 Task: Add an event with the title Presentation Rehearsal and Final Preparation Session, date '2024/05/23', time 8:50 AM to 10:50 AMand add a description: Participants will be introduced to various tools and technologies that can facilitate collaboration, such as project management platforms, communication tools, and virtual collaboration platforms. They will learn how to leverage these tools effectively to enhance team collaboration, especially in remote or virtual work environments.Select event color  Tangerine . Add location for the event as: 987 Seville Cathedral, Seville, Spain, logged in from the account softage.5@softage.netand send the event invitation to softage.7@softage.net and softage.8@softage.net. Set a reminder for the event Daily
Action: Mouse pressed left at (43, 126)
Screenshot: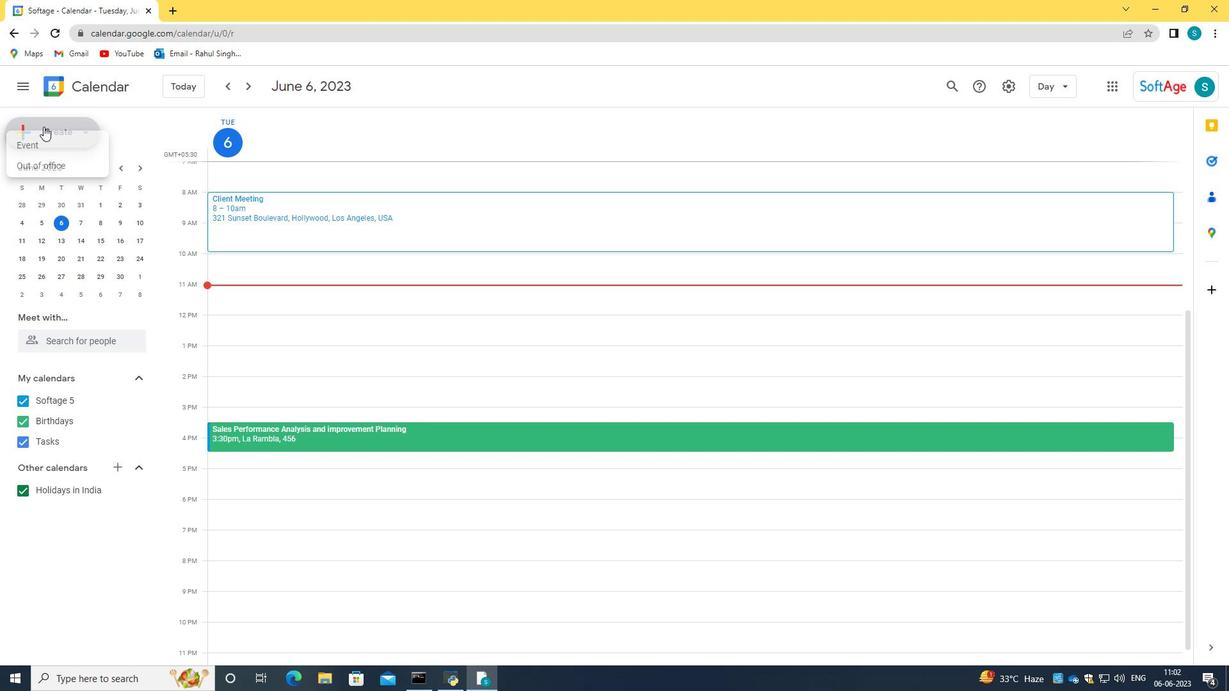 
Action: Mouse moved to (102, 175)
Screenshot: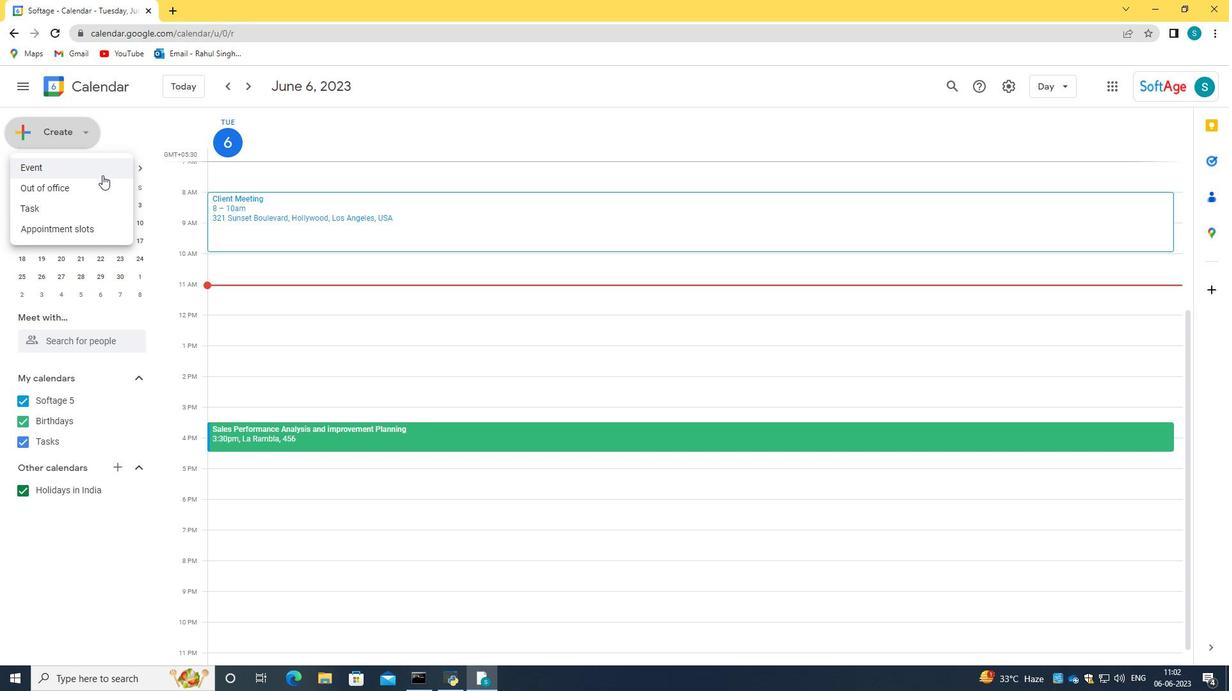 
Action: Mouse pressed left at (102, 175)
Screenshot: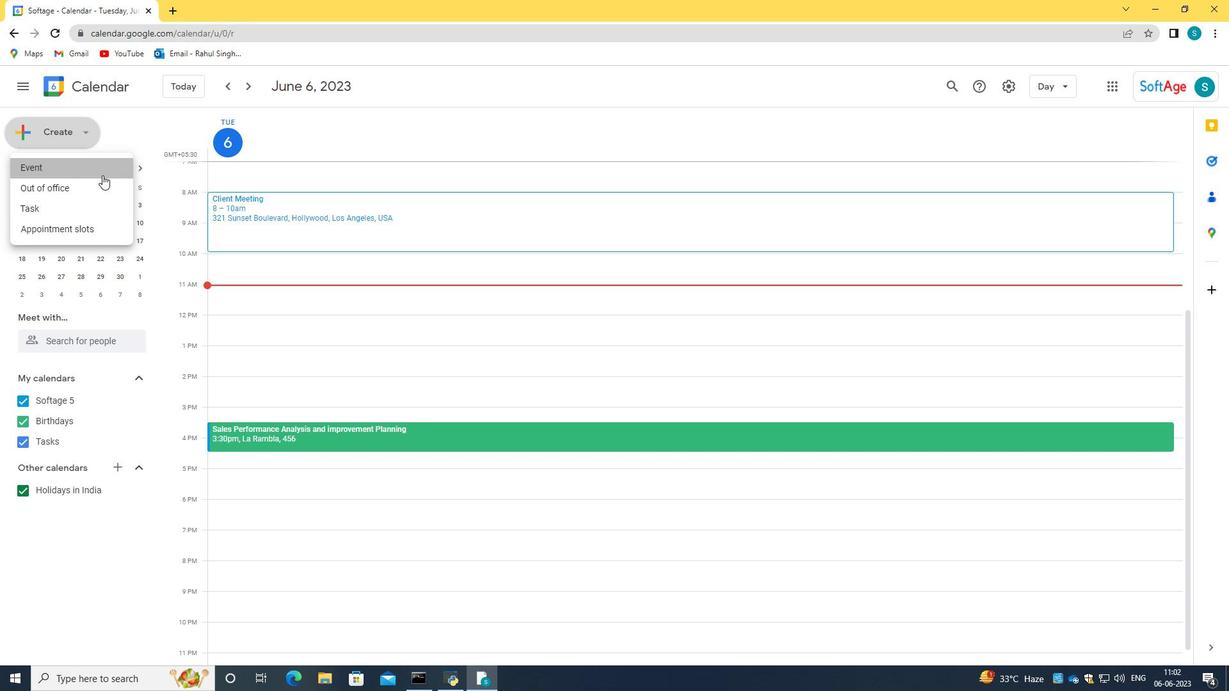 
Action: Mouse moved to (731, 510)
Screenshot: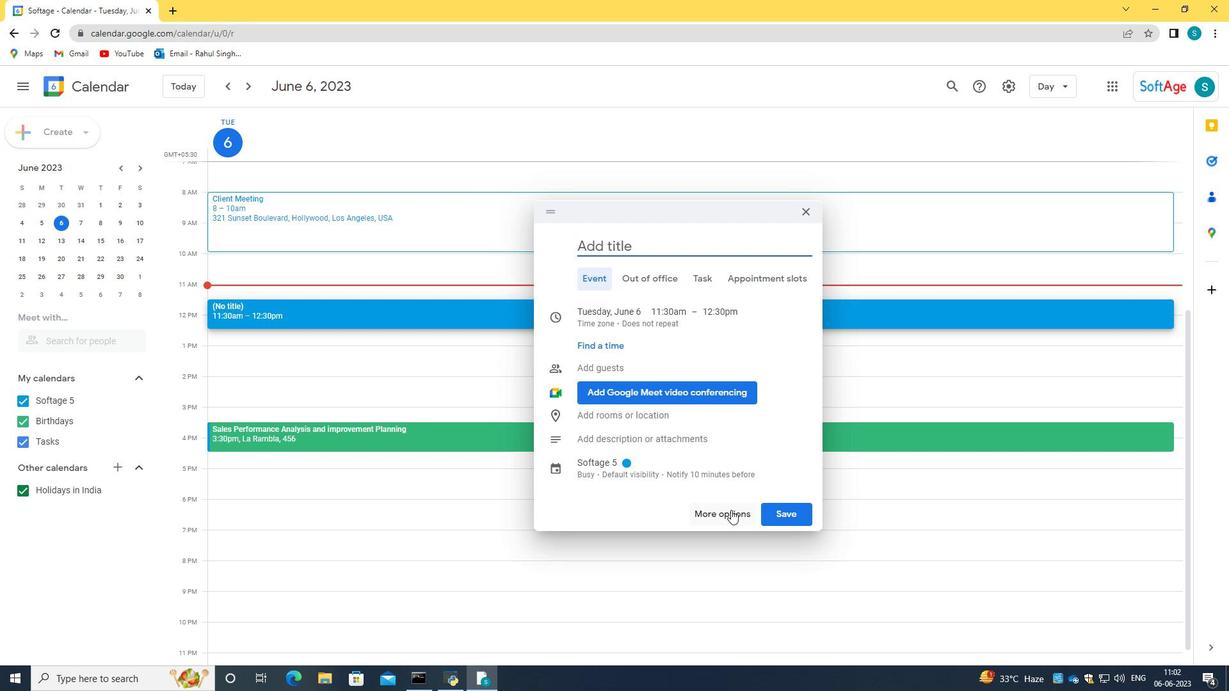 
Action: Mouse pressed left at (731, 510)
Screenshot: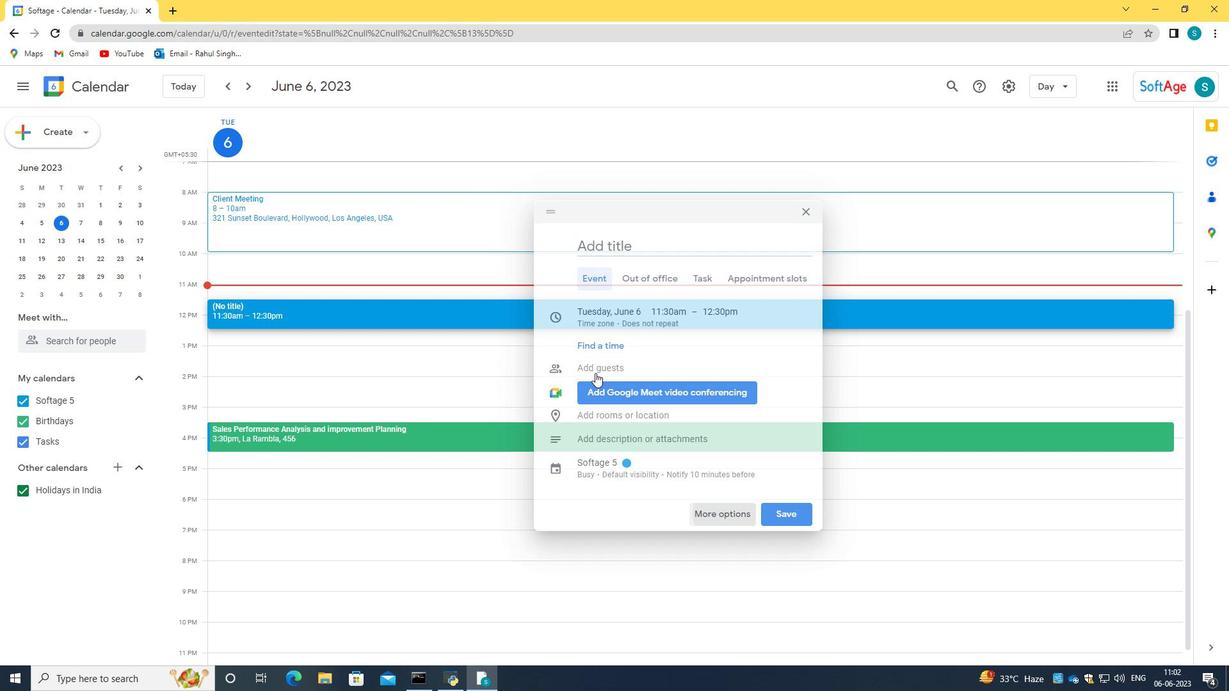 
Action: Mouse moved to (142, 89)
Screenshot: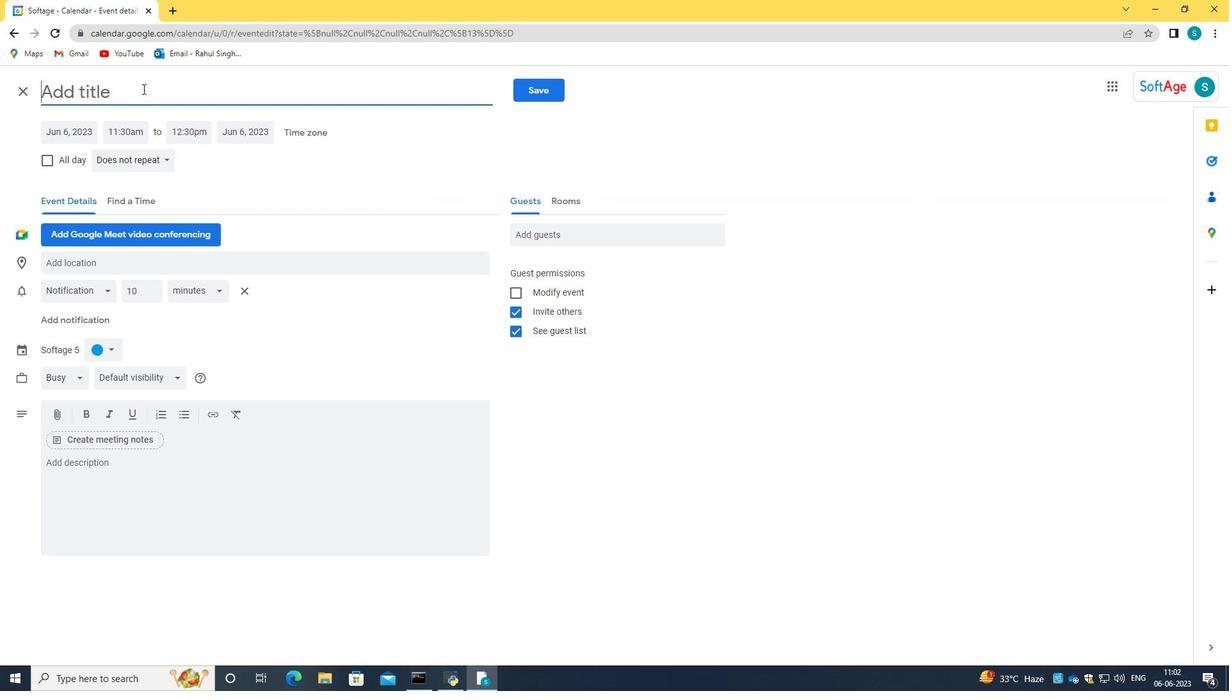
Action: Mouse pressed left at (142, 89)
Screenshot: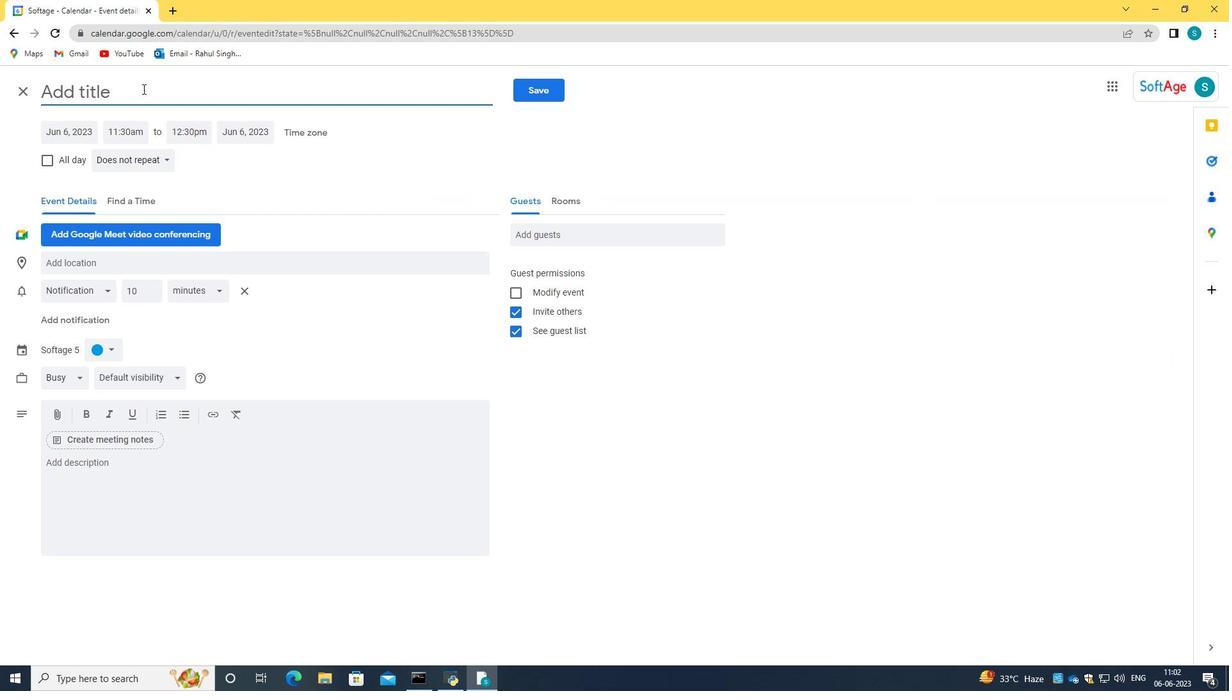 
Action: Key pressed <Key.caps_lock>P<Key.caps_lock>resentation<Key.space><Key.caps_lock>R<Key.caps_lock>eher=ar<Key.backspace><Key.backspace><Key.backspace><Key.backspace>arsal<Key.space>and<Key.space><Key.caps_lock>F<Key.caps_lock>inal<Key.space><Key.caps_lock>P<Key.caps_lock>reparation<Key.space><Key.caps_lock>S<Key.caps_lock>ession
Screenshot: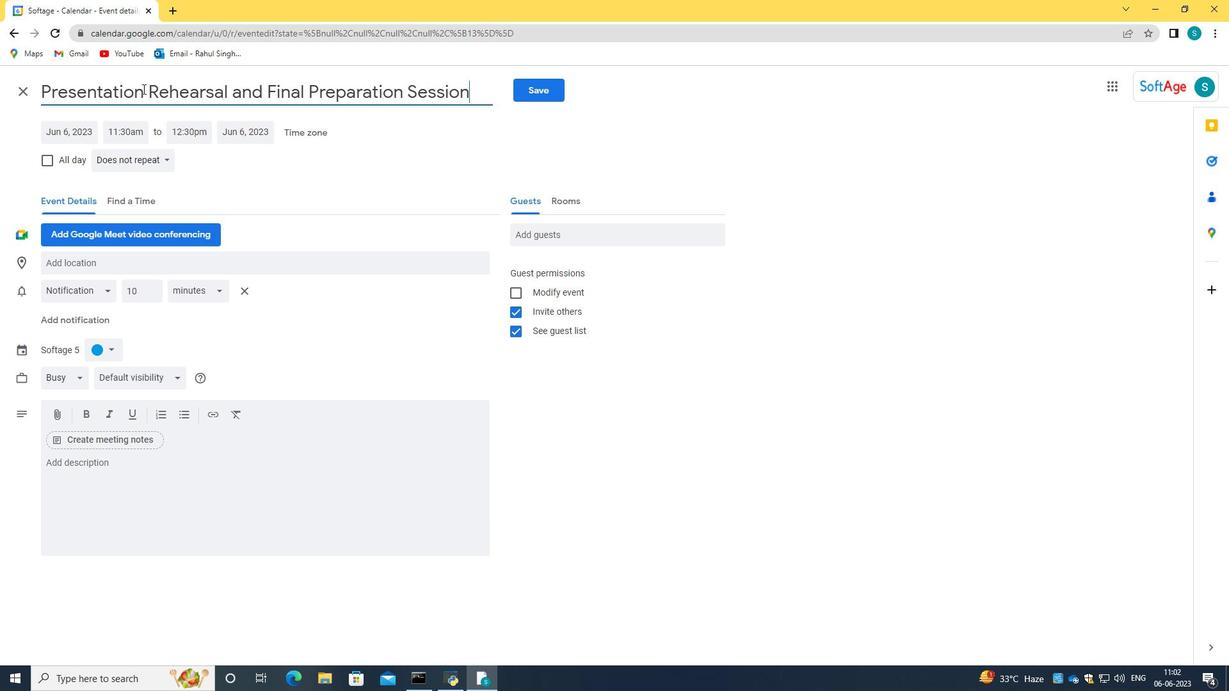 
Action: Mouse moved to (61, 137)
Screenshot: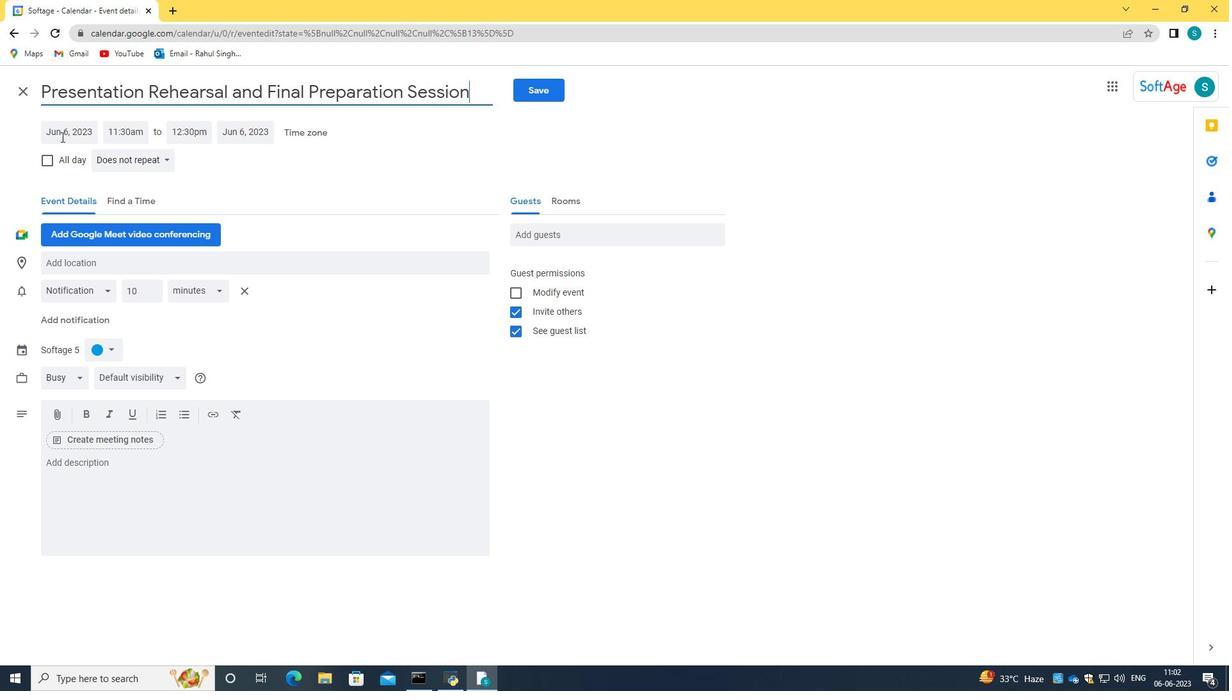 
Action: Mouse pressed left at (61, 137)
Screenshot: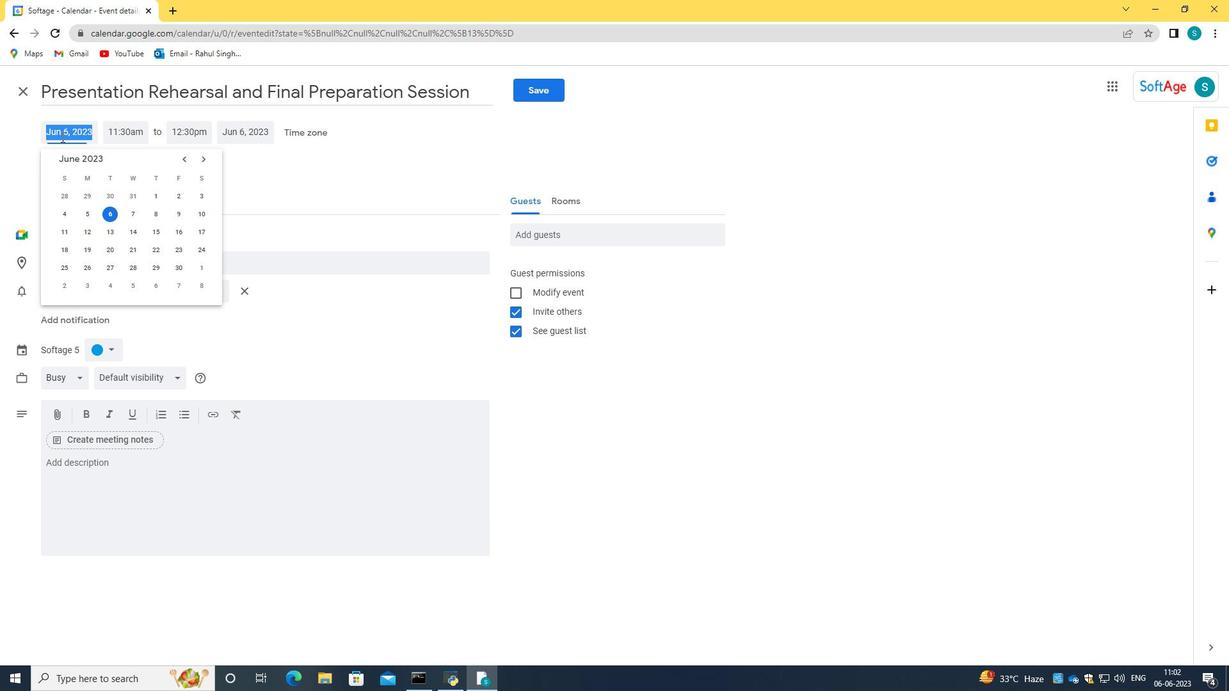 
Action: Key pressed 2024/05/23<Key.tab>08<Key.shift_r>:50<Key.space>am<Key.tab>10<Key.shift_r>:50<Key.space>am
Screenshot: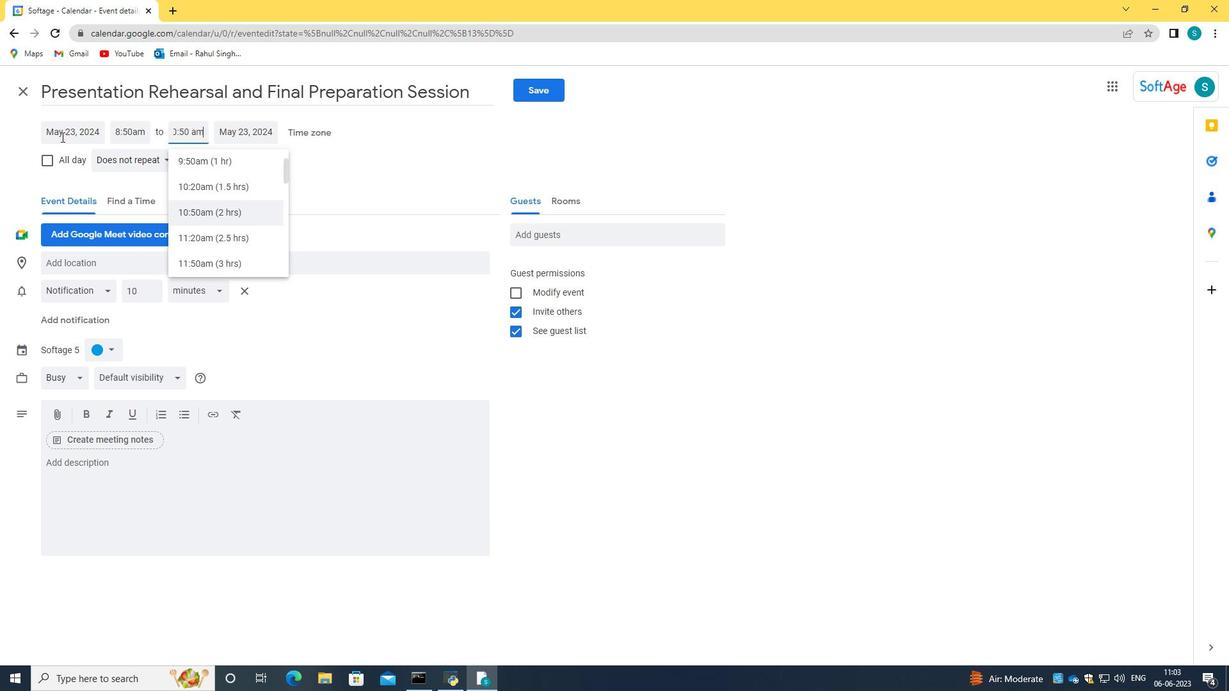 
Action: Mouse moved to (229, 211)
Screenshot: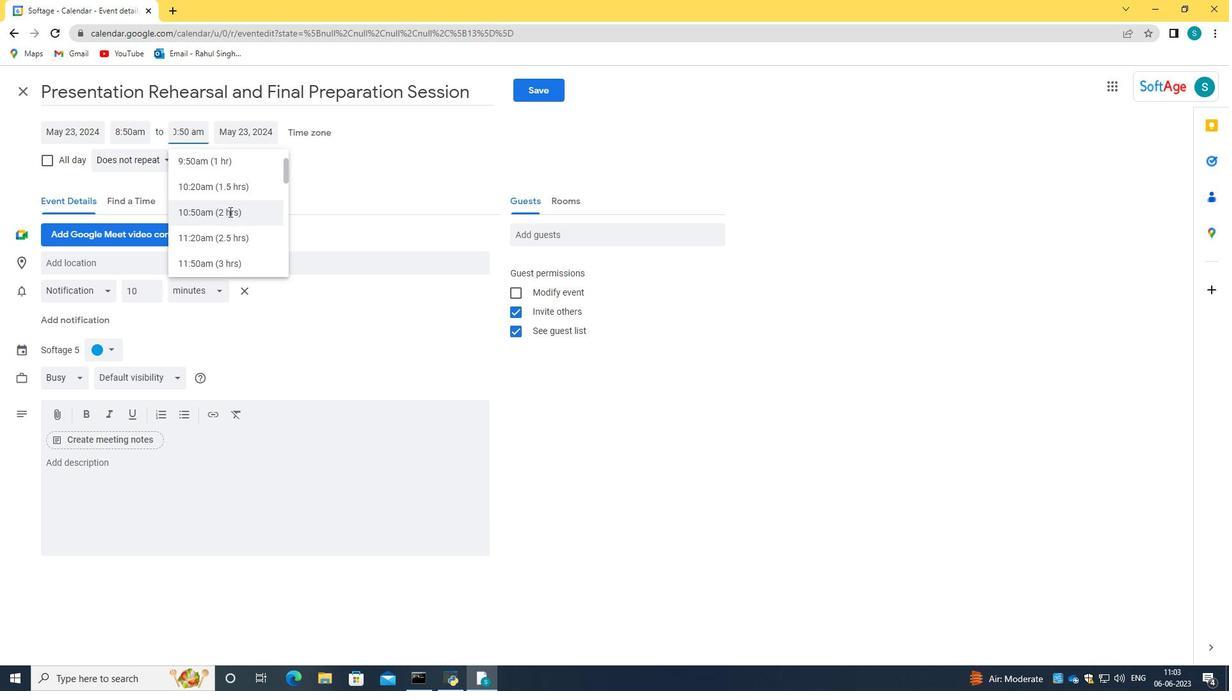 
Action: Mouse pressed left at (229, 211)
Screenshot: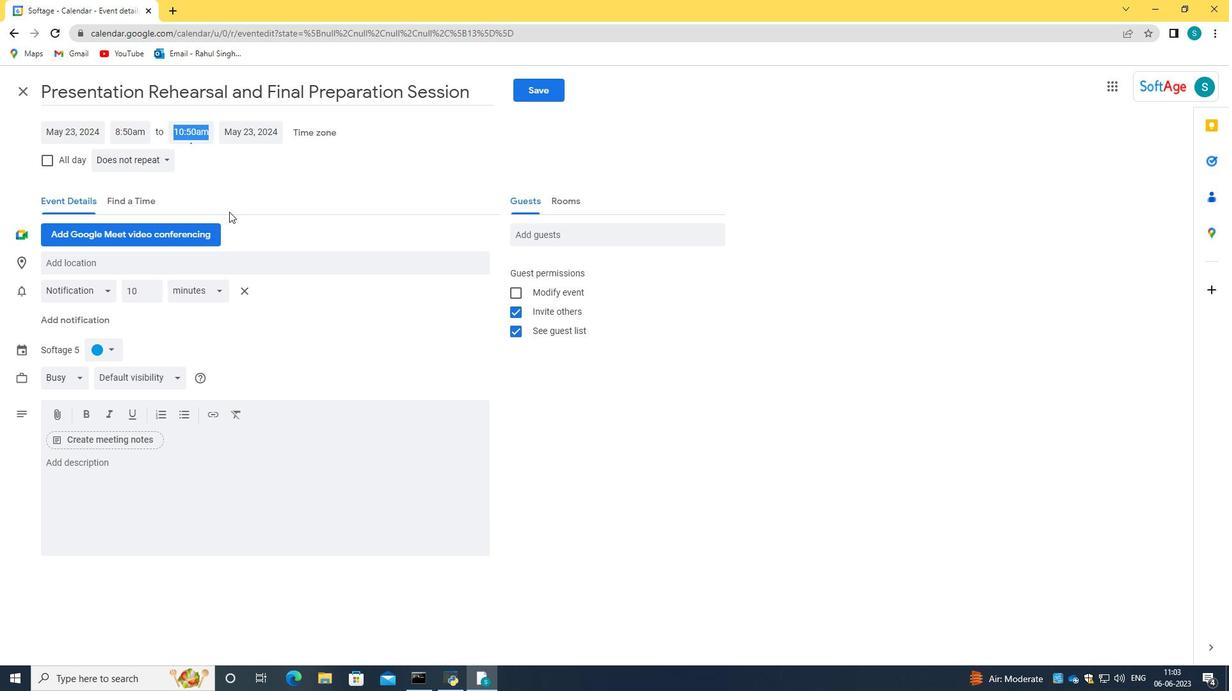 
Action: Mouse moved to (179, 519)
Screenshot: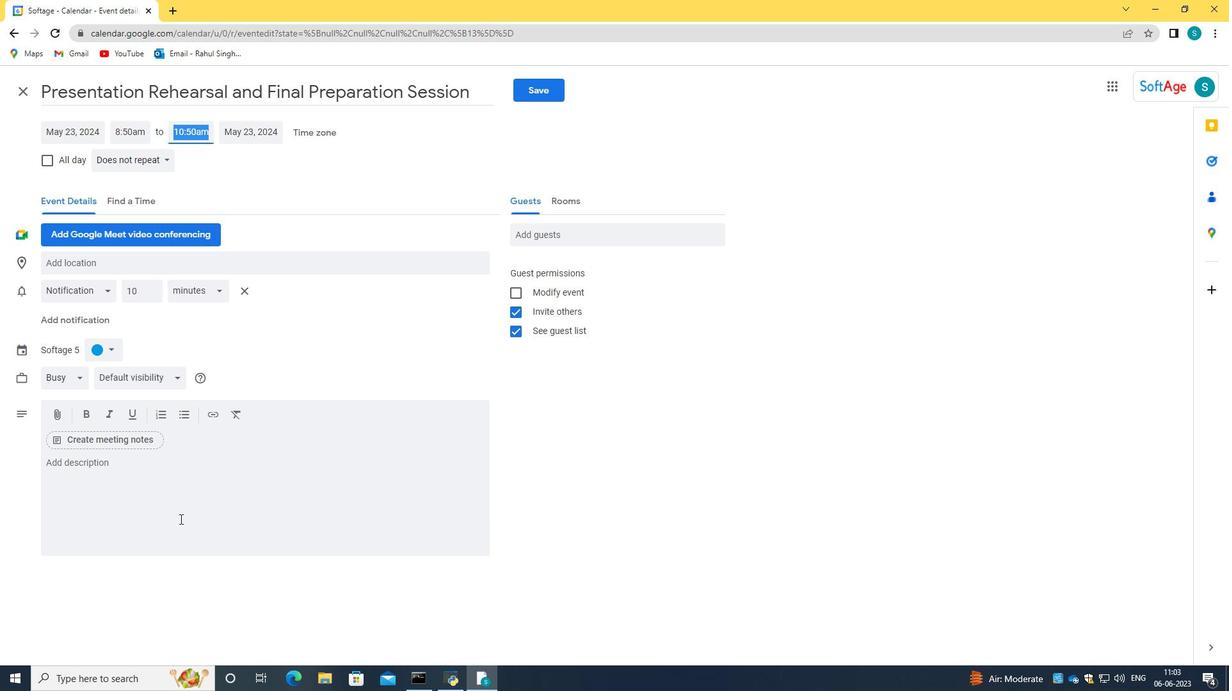 
Action: Mouse pressed left at (179, 519)
Screenshot: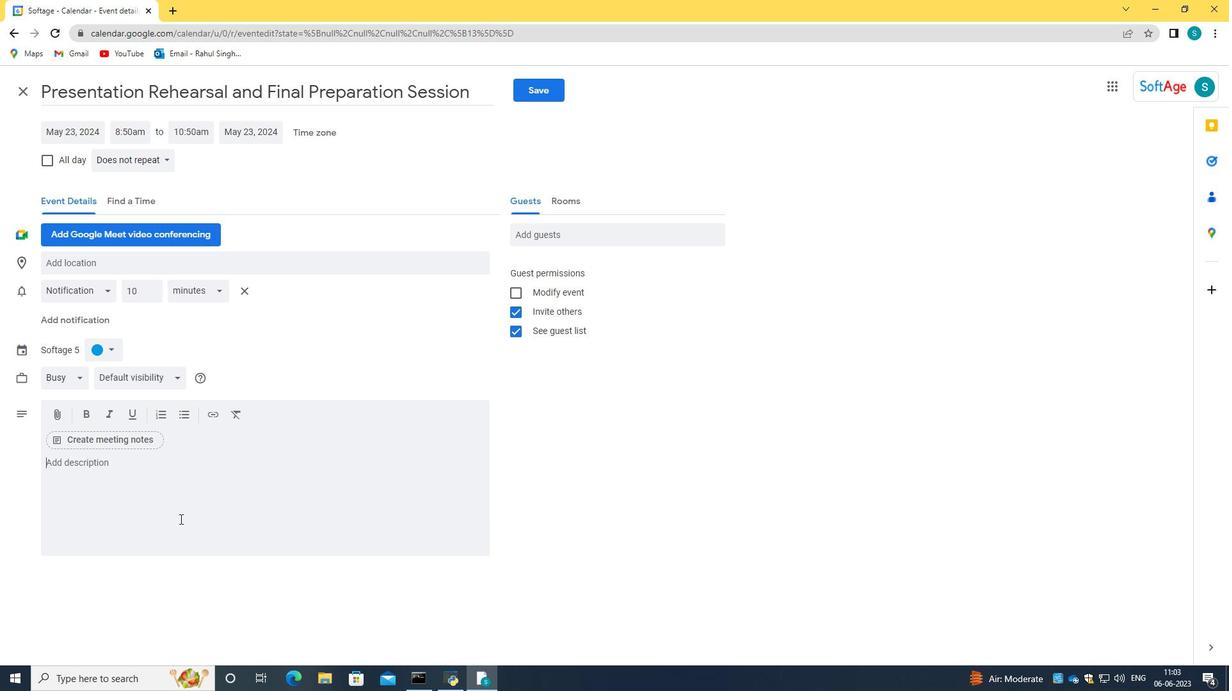 
Action: Key pressed <Key.caps_lock>P<Key.caps_lock>articipants<Key.space>will<Key.space>be<Key.space>introduced<Key.space>to<Key.space>various<Key.space>tools<Key.space>and<Key.space>technologies<Key.space>that<Key.space>can<Key.space>facila<Key.backspace>itate<Key.space>collaboration<Key.space>such<Key.space>as<Key.space>project<Key.space>management<Key.space>plate<Key.backspace>forms,<Key.space>communication<Key.space>tools<Key.space>and<Key.space>virtual<Key.space>collaboration<Key.space>platforms.<Key.space><Key.caps_lock>T<Key.caps_lock>hey<Key.space>will<Key.space>learn<Key.space>how<Key.space>to<Key.space>leverage<Key.space>these<Key.space>tools<Key.space>effectively<Key.space>to<Key.space>enhacne<Key.space><Key.backspace><Key.backspace><Key.backspace><Key.backspace>nce<Key.space>team<Key.space>collaboration,<Key.space>especially<Key.space>in<Key.space>remote<Key.space>and<Key.space><Key.backspace><Key.backspace><Key.backspace><Key.backspace>or<Key.space>virtual<Key.space>work<Key.space>environments.
Screenshot: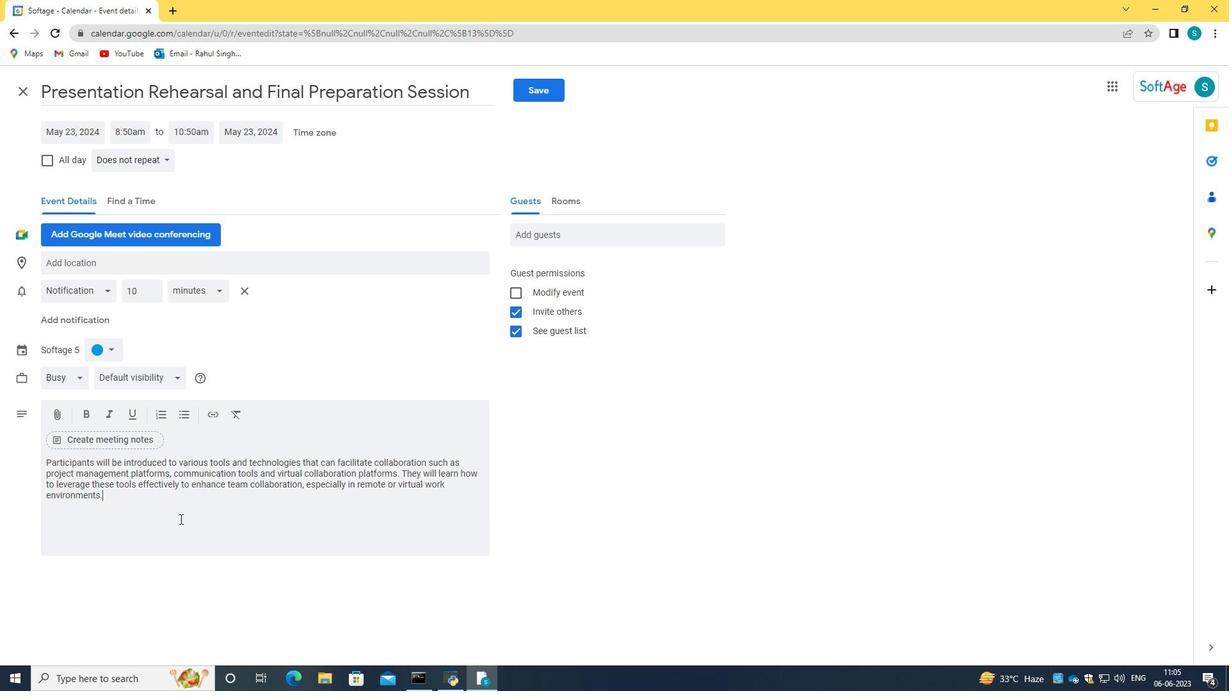 
Action: Mouse moved to (99, 342)
Screenshot: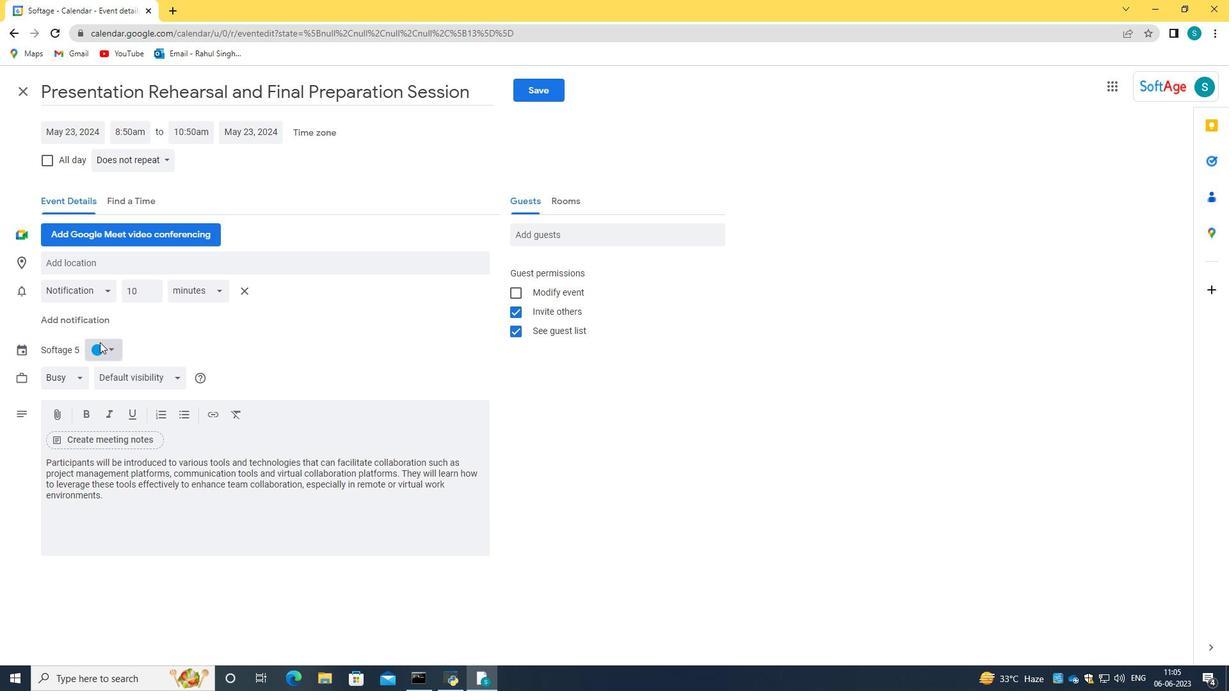 
Action: Mouse pressed left at (99, 342)
Screenshot: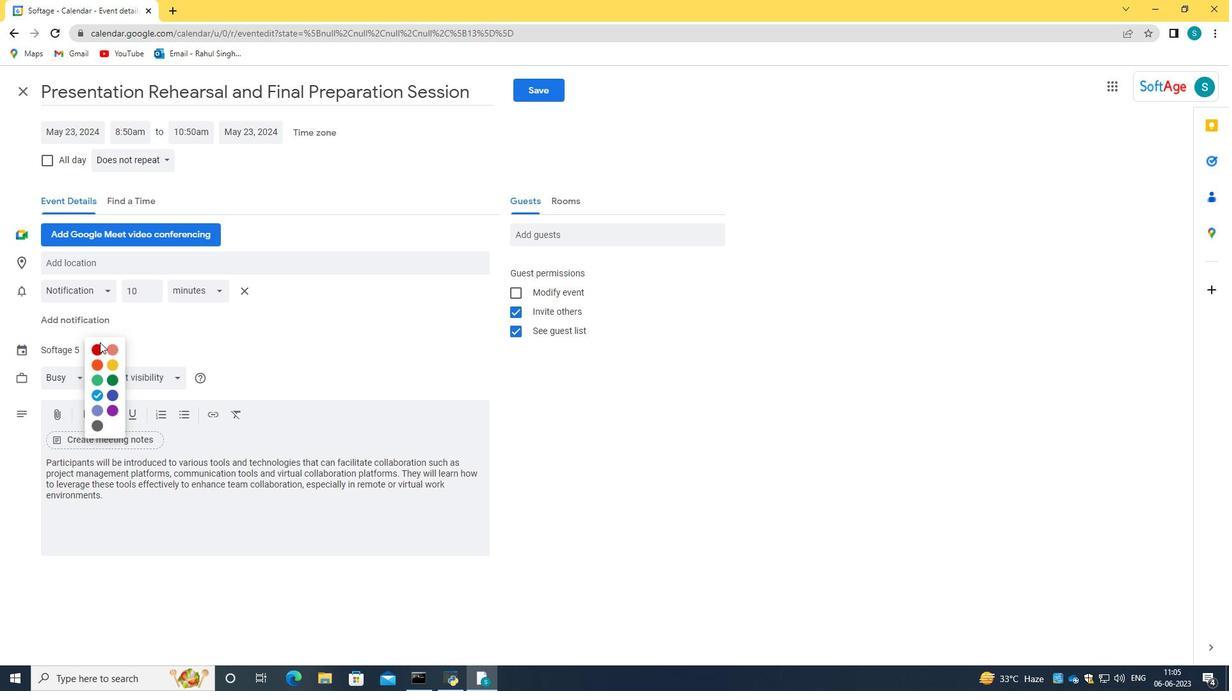 
Action: Mouse moved to (96, 364)
Screenshot: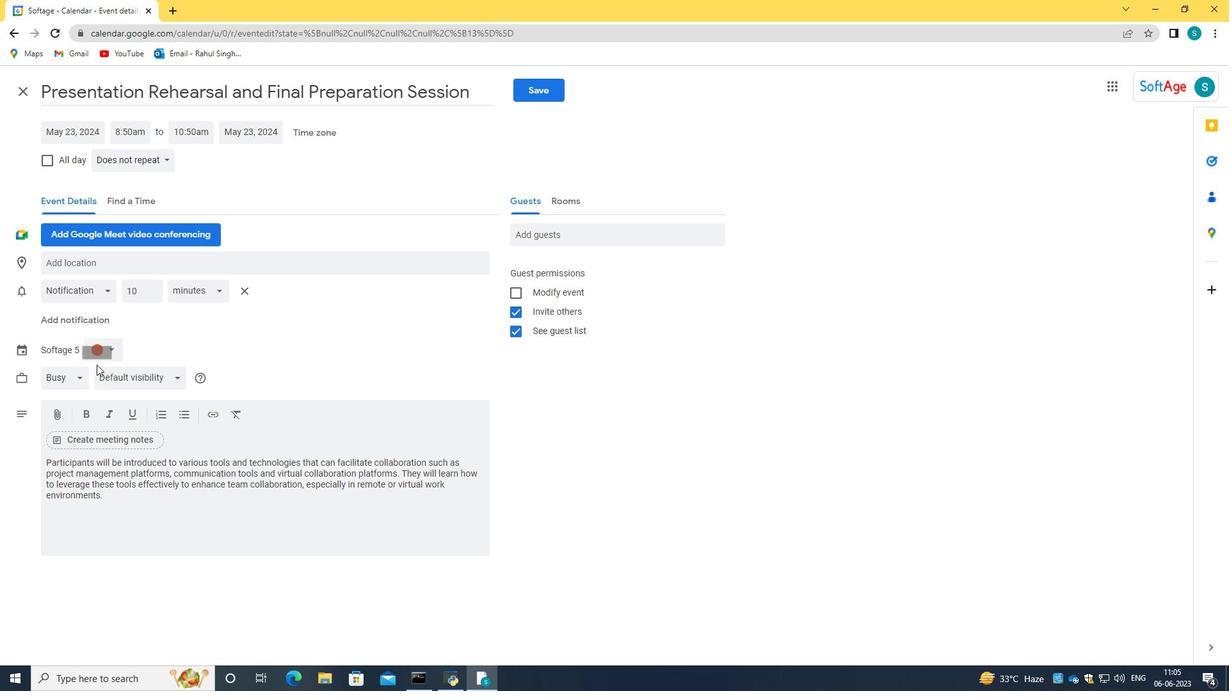 
Action: Mouse pressed left at (96, 364)
Screenshot: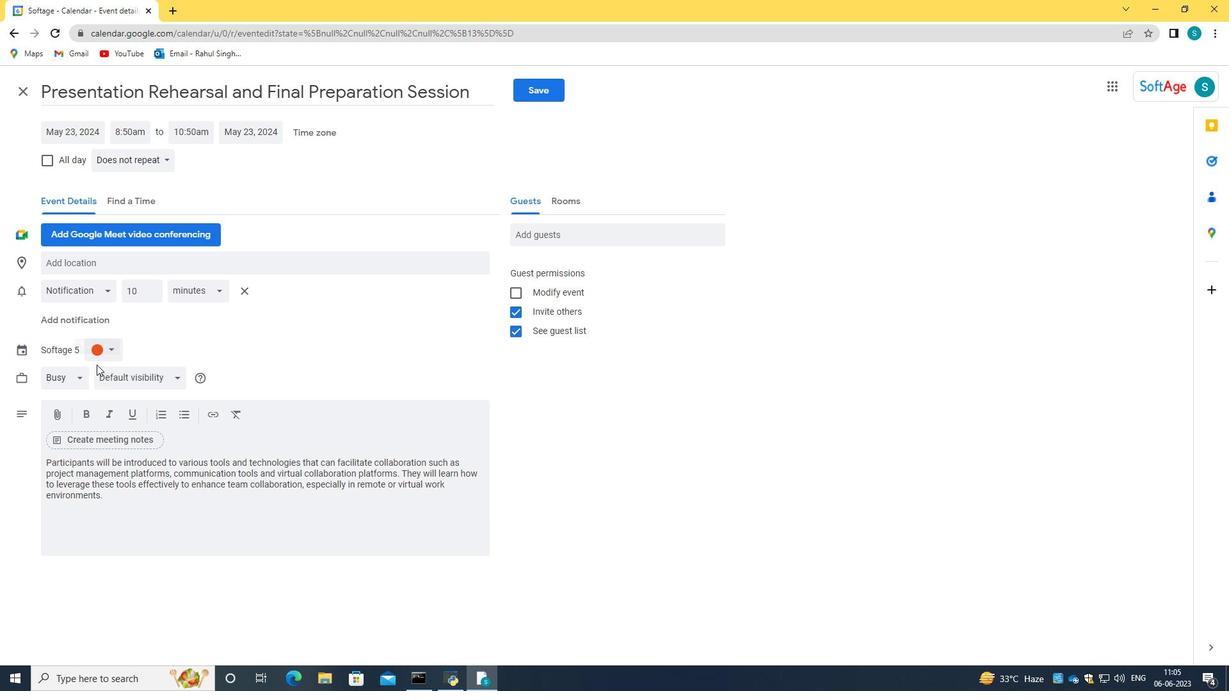 
Action: Mouse moved to (113, 265)
Screenshot: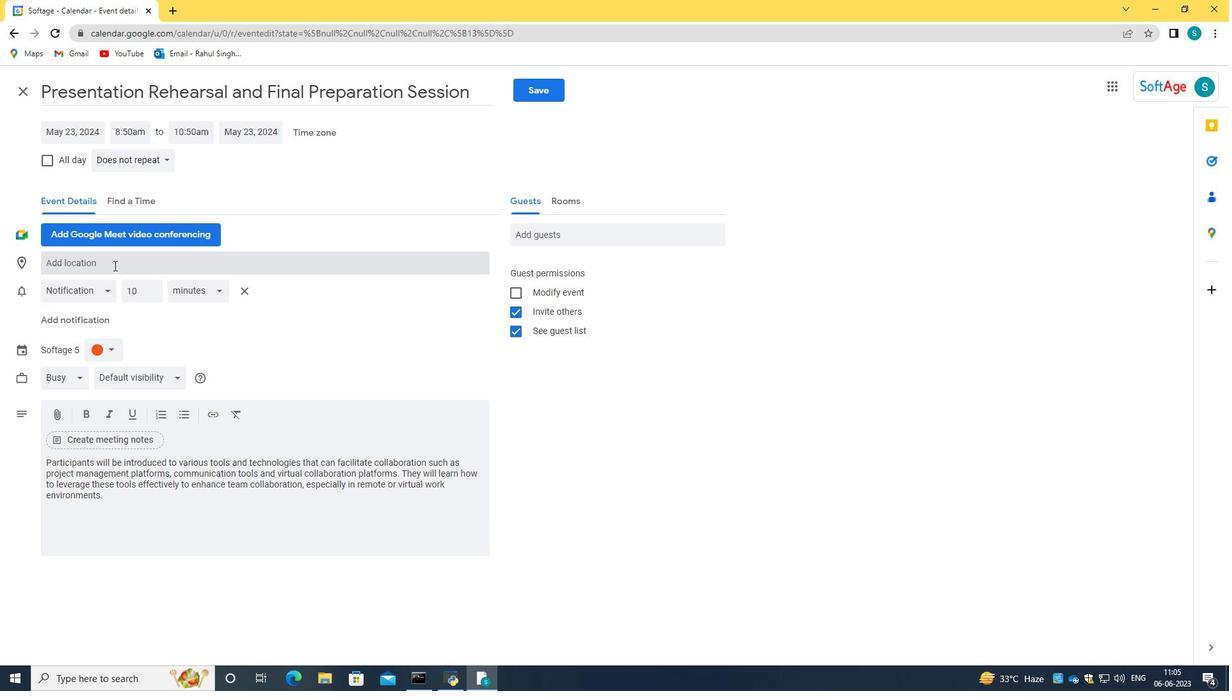 
Action: Mouse pressed left at (113, 265)
Screenshot: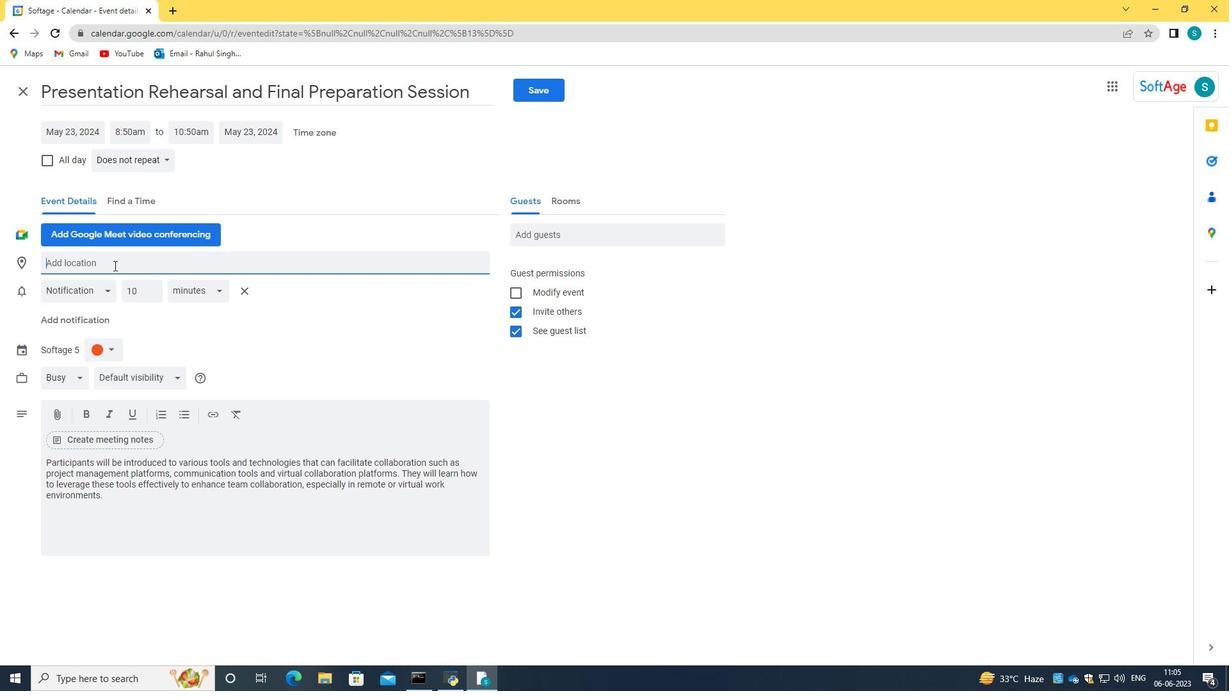 
Action: Key pressed <Key.caps_lock>987<Key.space><Key.caps_lock><Key.caps_lock>S<Key.caps_lock>eville<Key.space><Key.caps_lock>C<Key.caps_lock>athedral,<Key.space><Key.caps_lock>S<Key.caps_lock>eville,<Key.space><Key.caps_lock>S<Key.caps_lock>pain
Screenshot: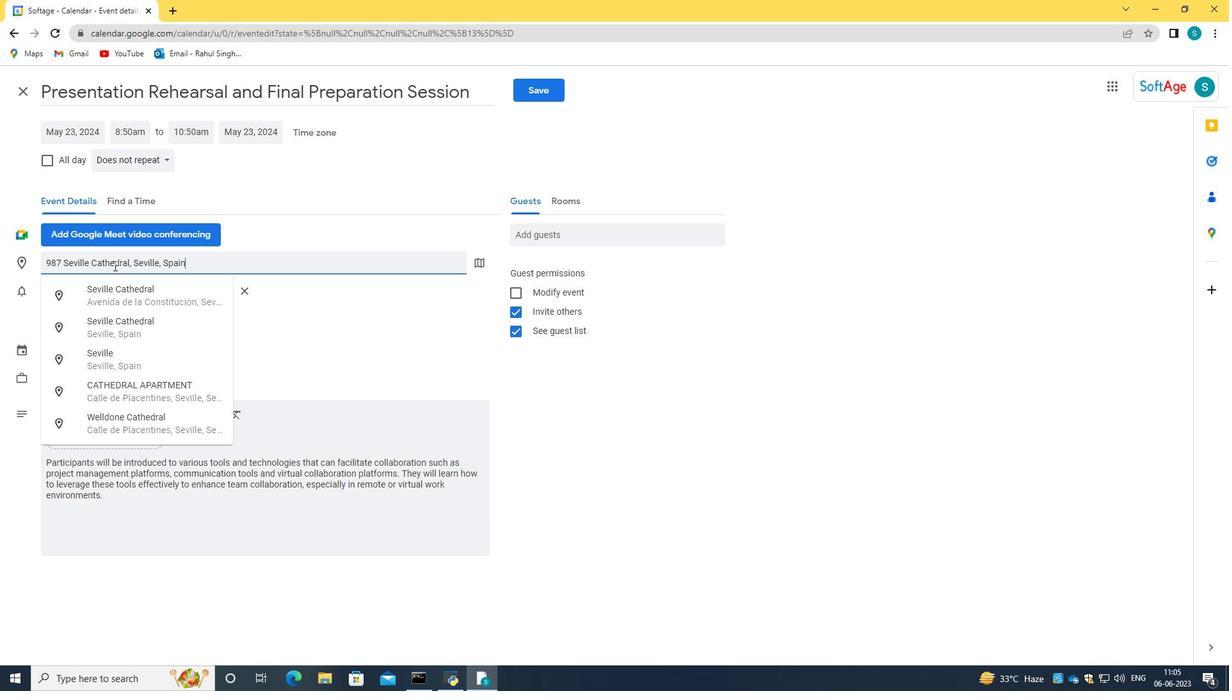 
Action: Mouse moved to (246, 269)
Screenshot: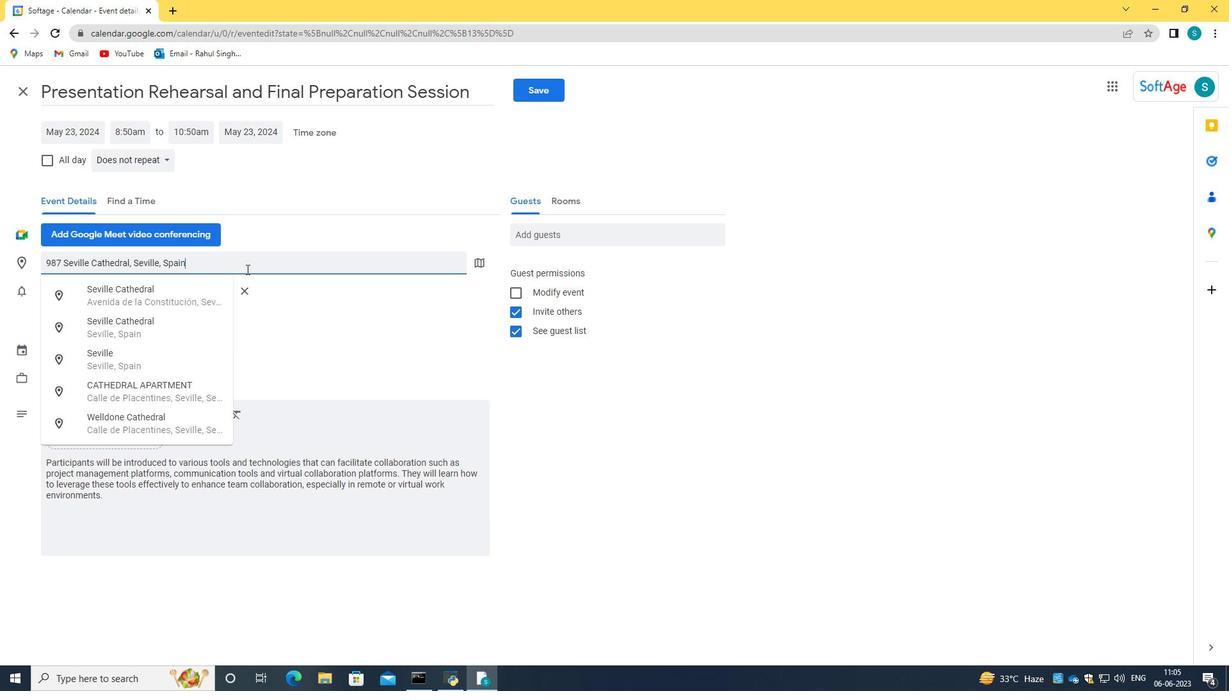 
Action: Key pressed <Key.enter>
Screenshot: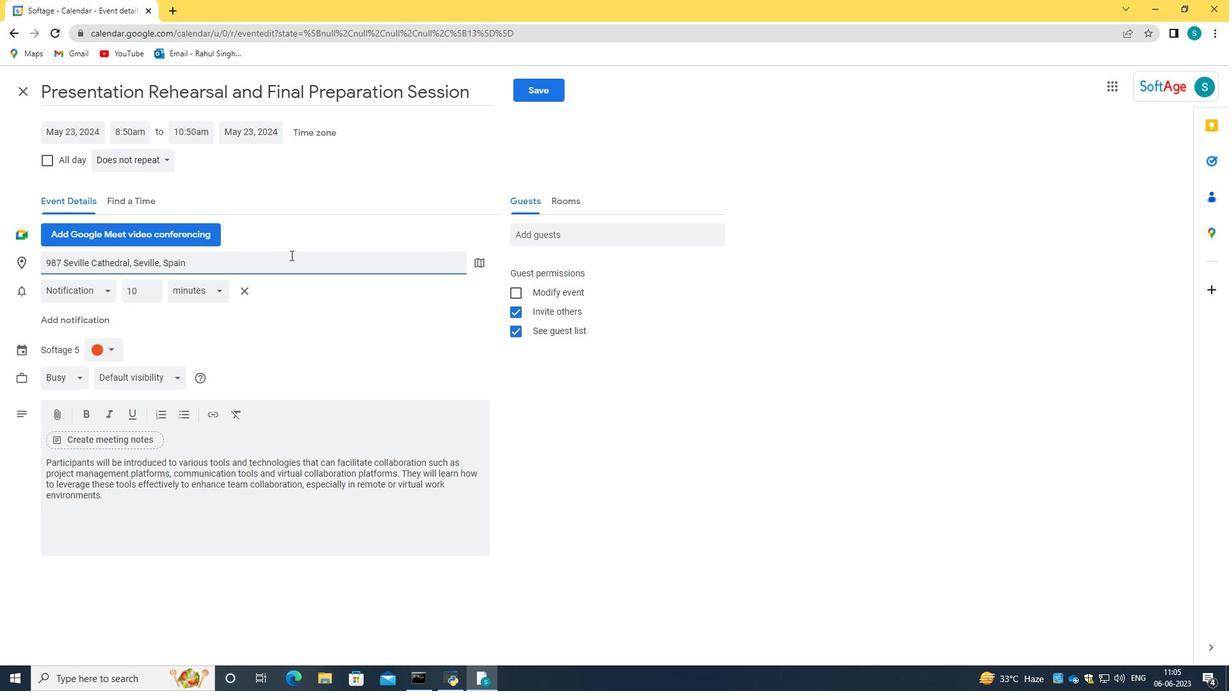 
Action: Mouse moved to (528, 229)
Screenshot: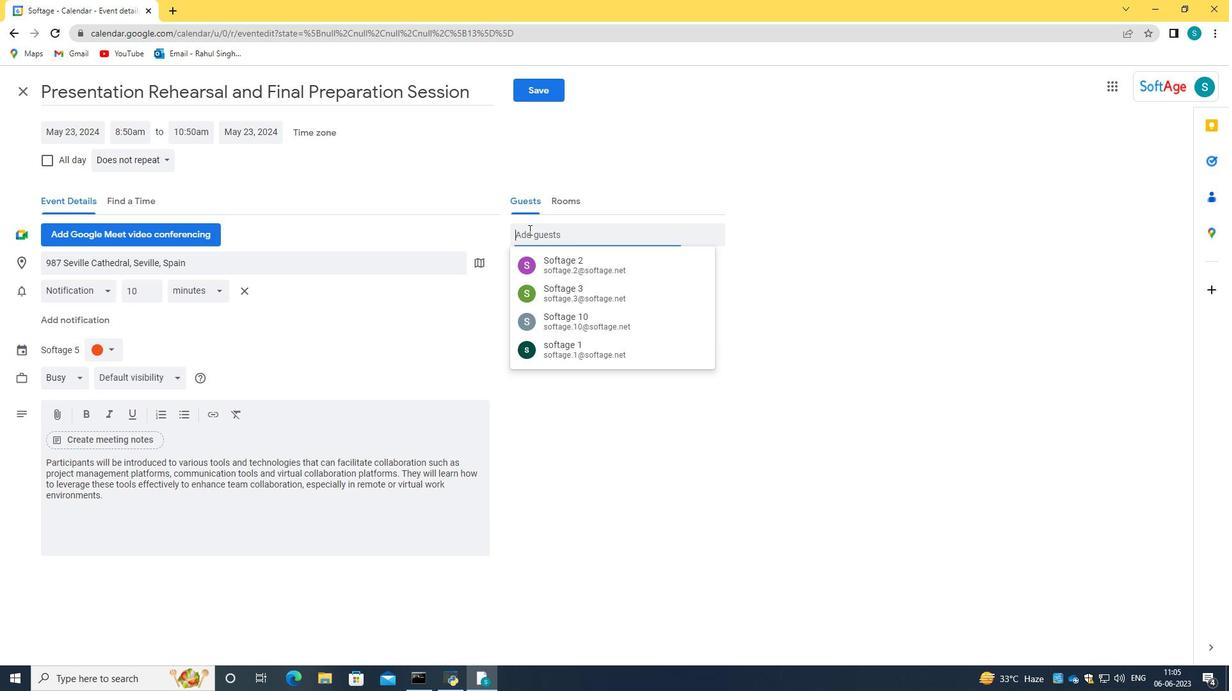 
Action: Mouse pressed left at (528, 229)
Screenshot: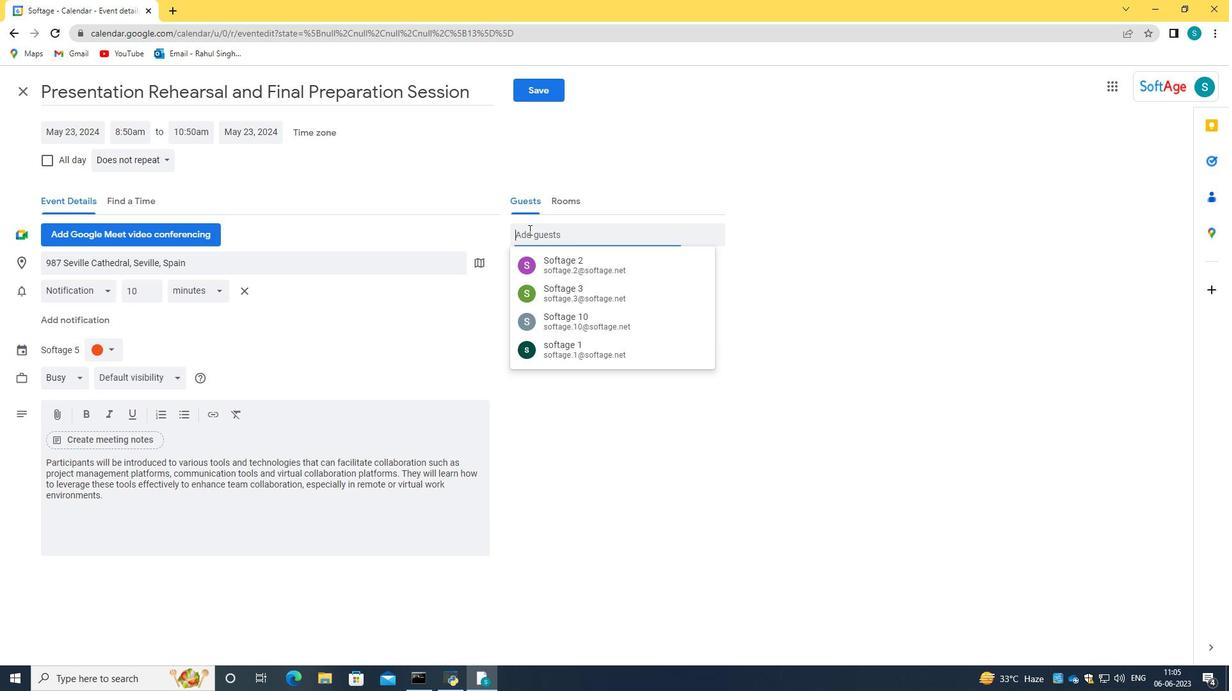 
Action: Mouse moved to (529, 231)
Screenshot: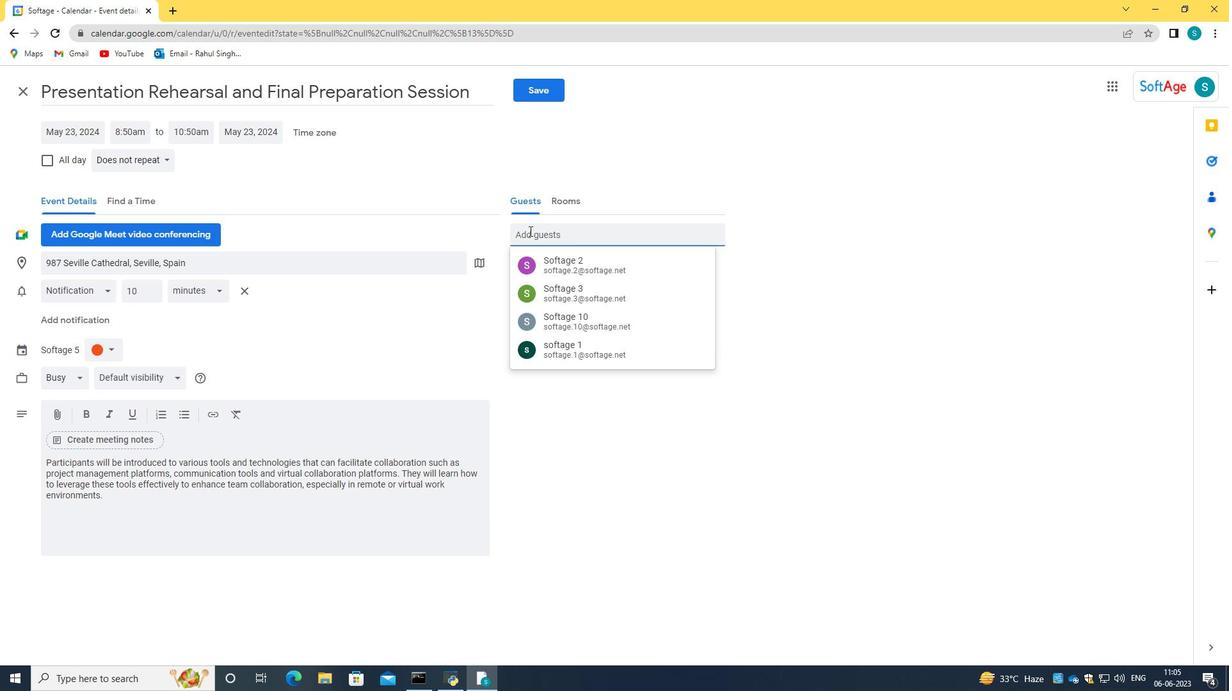 
Action: Key pressed softage.5<Key.shift>@so<Key.backspace><Key.backspace><Key.backspace><Key.backspace>7<Key.shift>@softage.net<Key.tab>softage.8<Key.shift>@softage.net
Screenshot: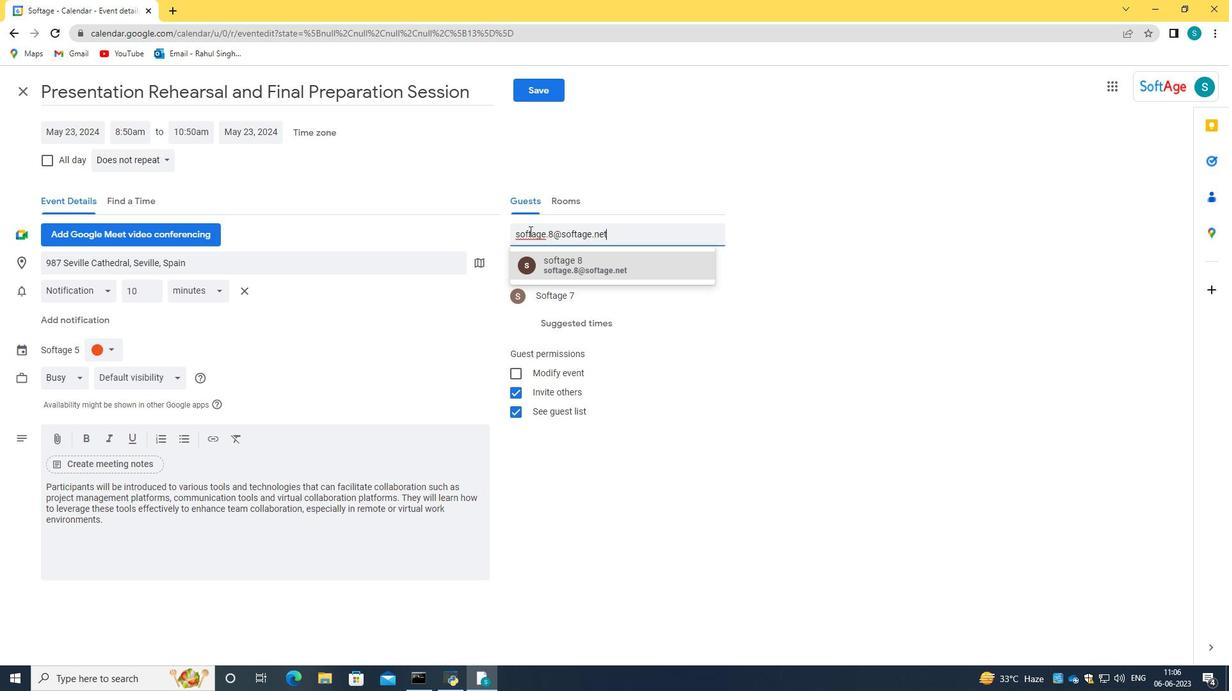 
Action: Mouse moved to (576, 271)
Screenshot: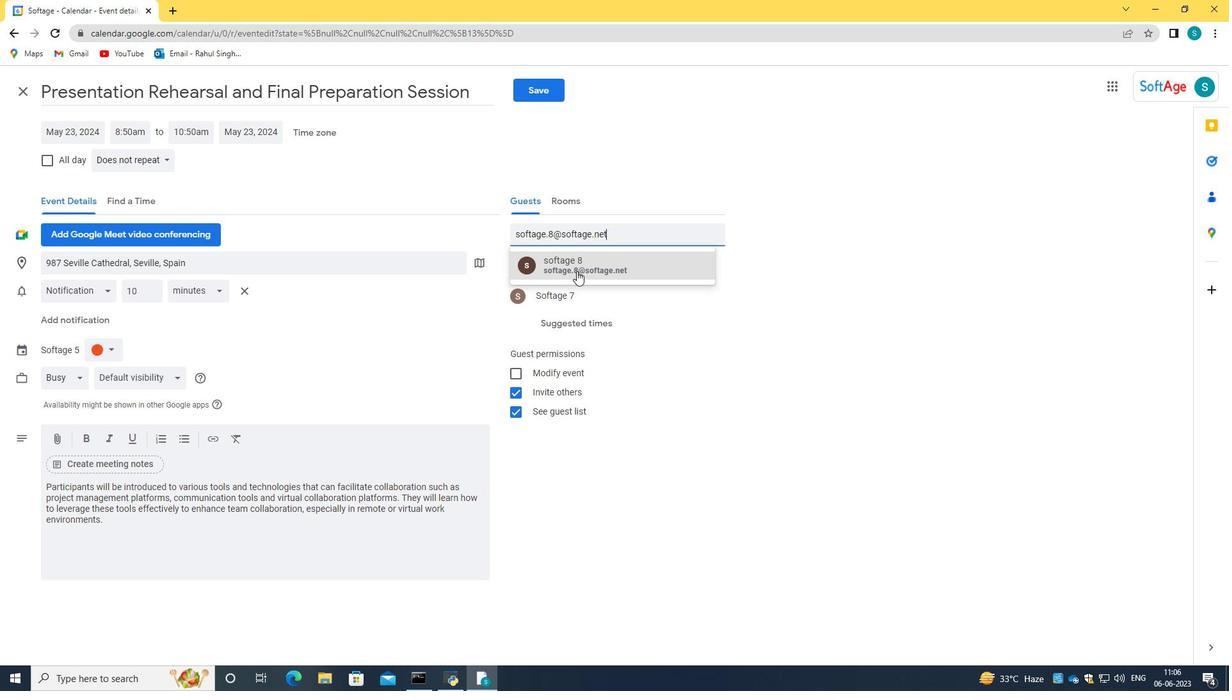 
Action: Mouse pressed left at (576, 271)
Screenshot: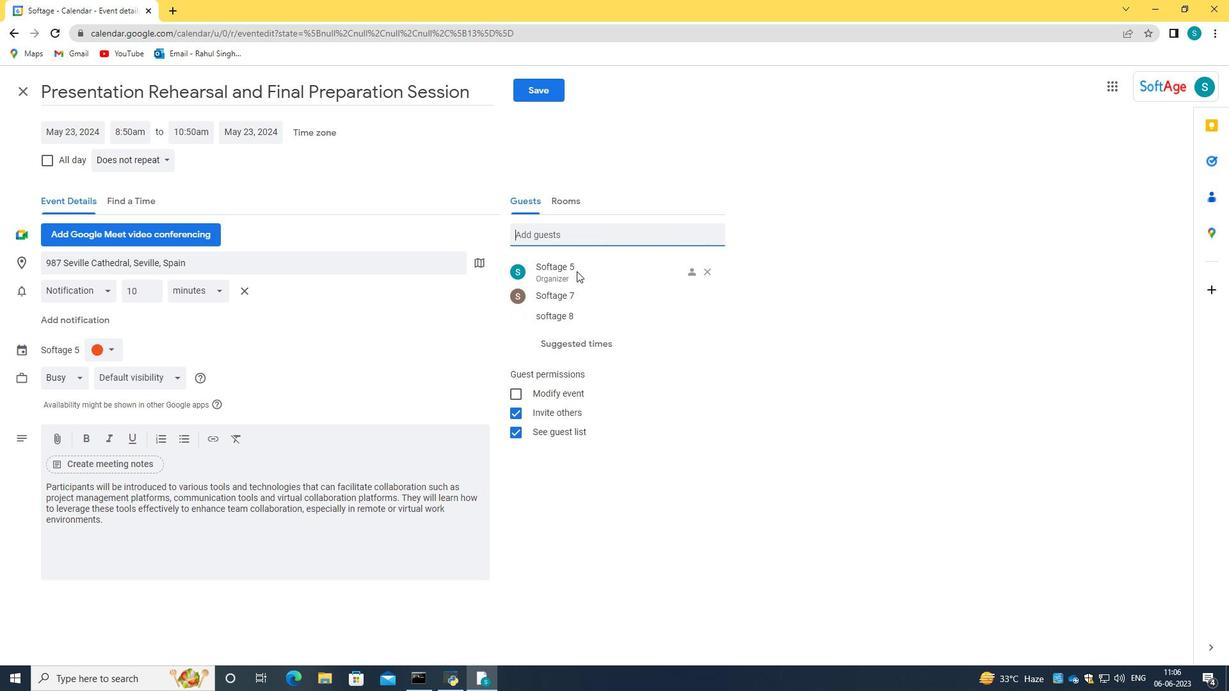 
Action: Mouse moved to (142, 159)
Screenshot: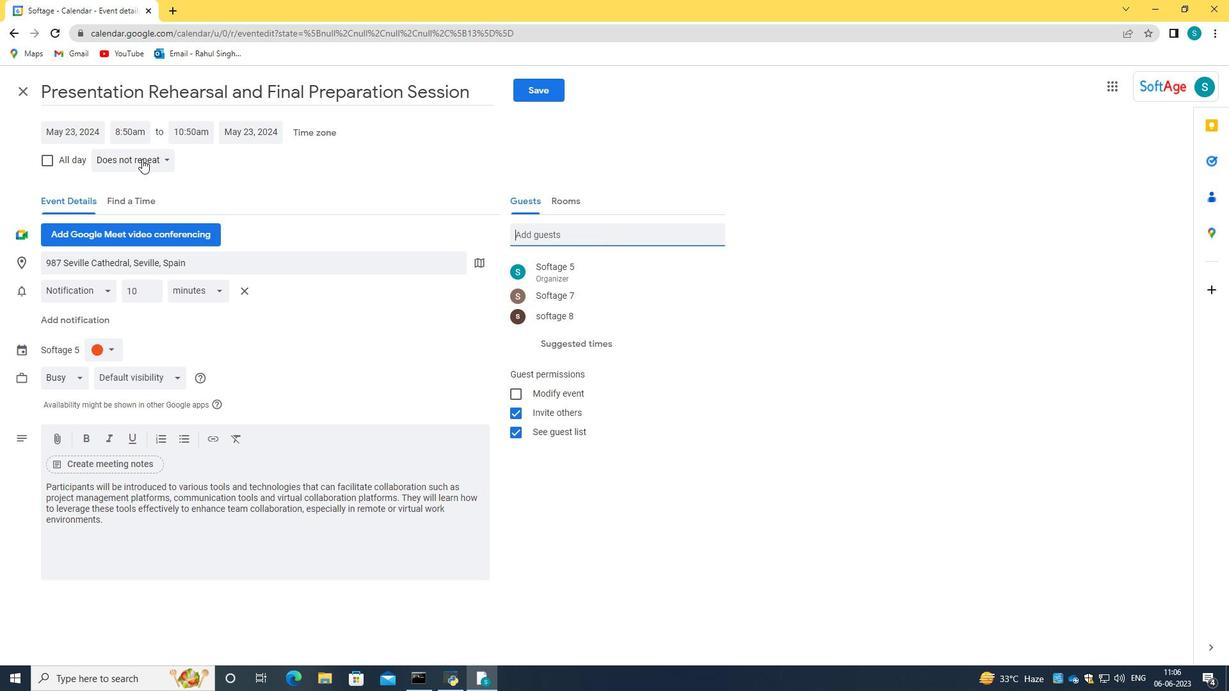 
Action: Mouse pressed left at (142, 159)
Screenshot: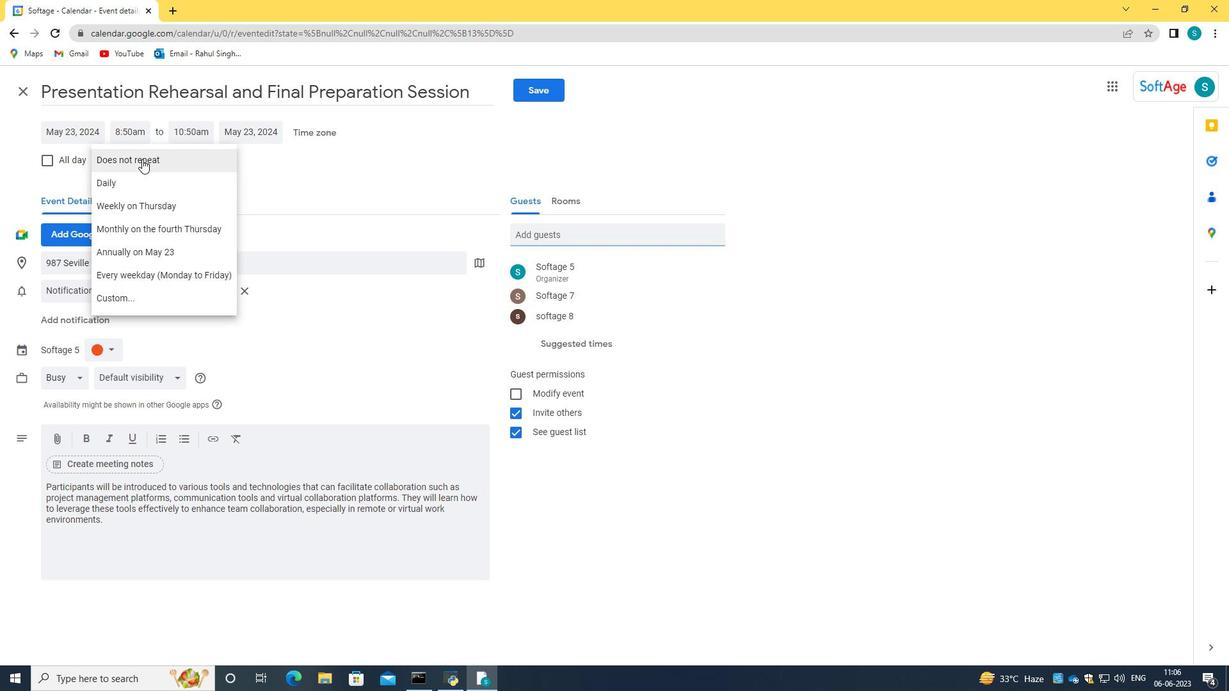 
Action: Mouse moved to (142, 180)
Screenshot: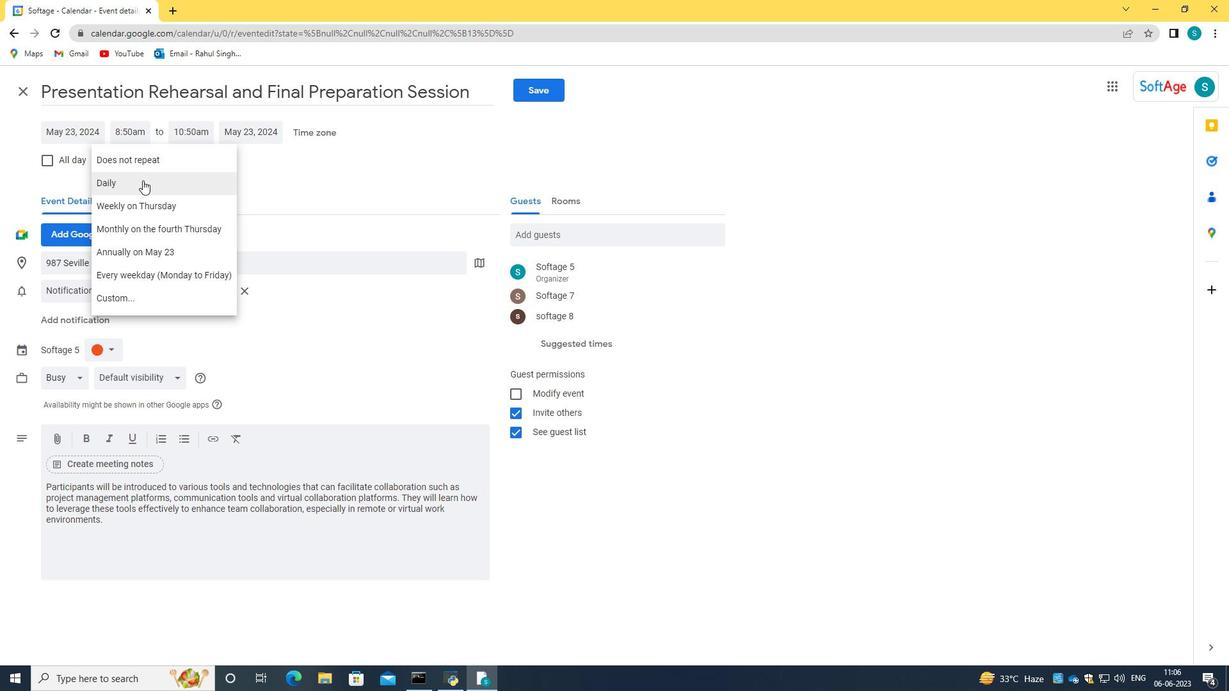 
Action: Mouse pressed left at (142, 180)
Screenshot: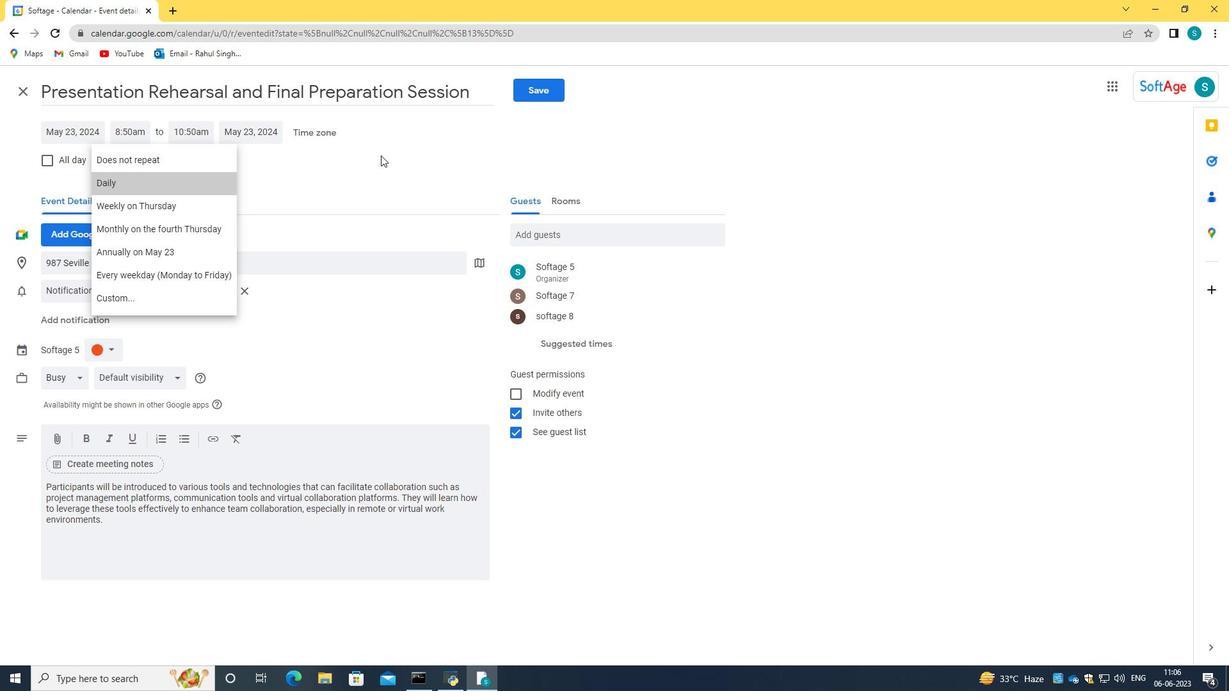 
Action: Mouse moved to (549, 92)
Screenshot: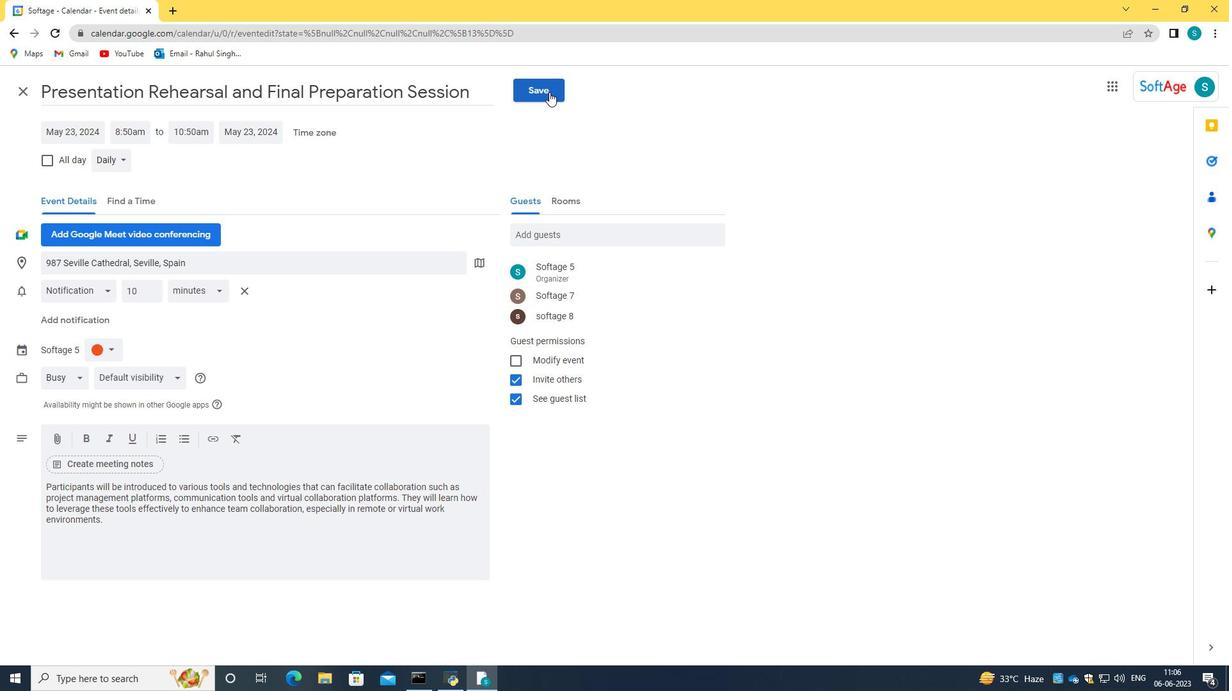 
Action: Mouse pressed left at (549, 92)
Screenshot: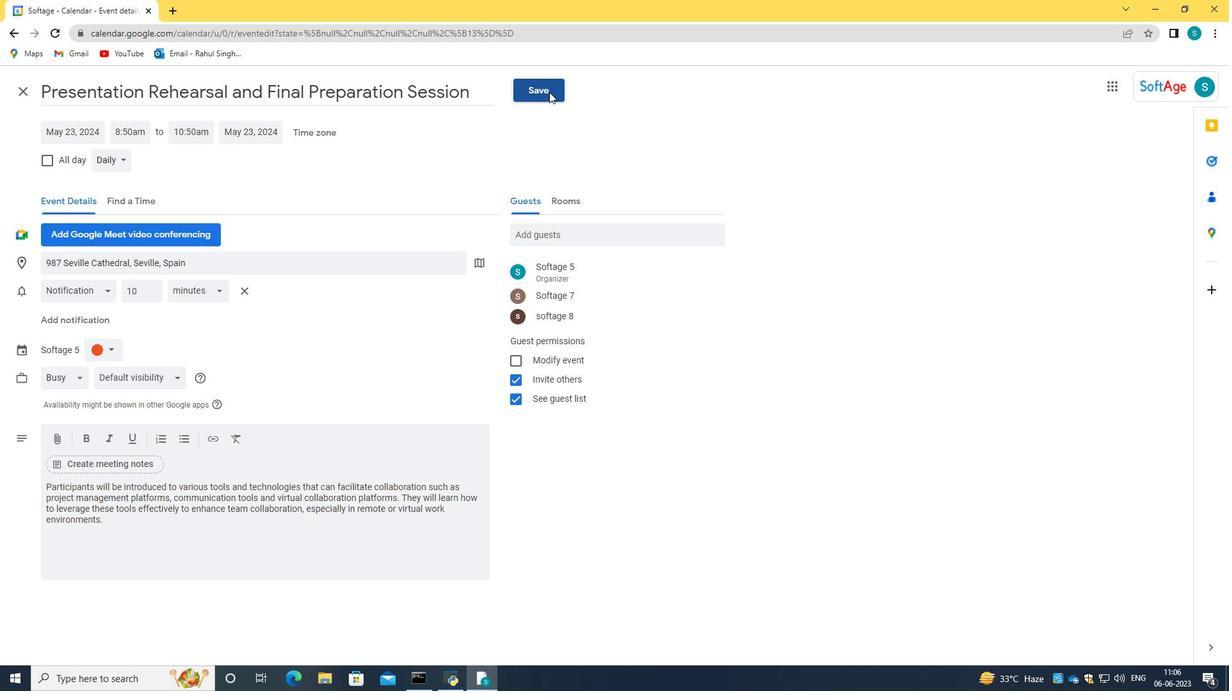 
Action: Mouse moved to (736, 397)
Screenshot: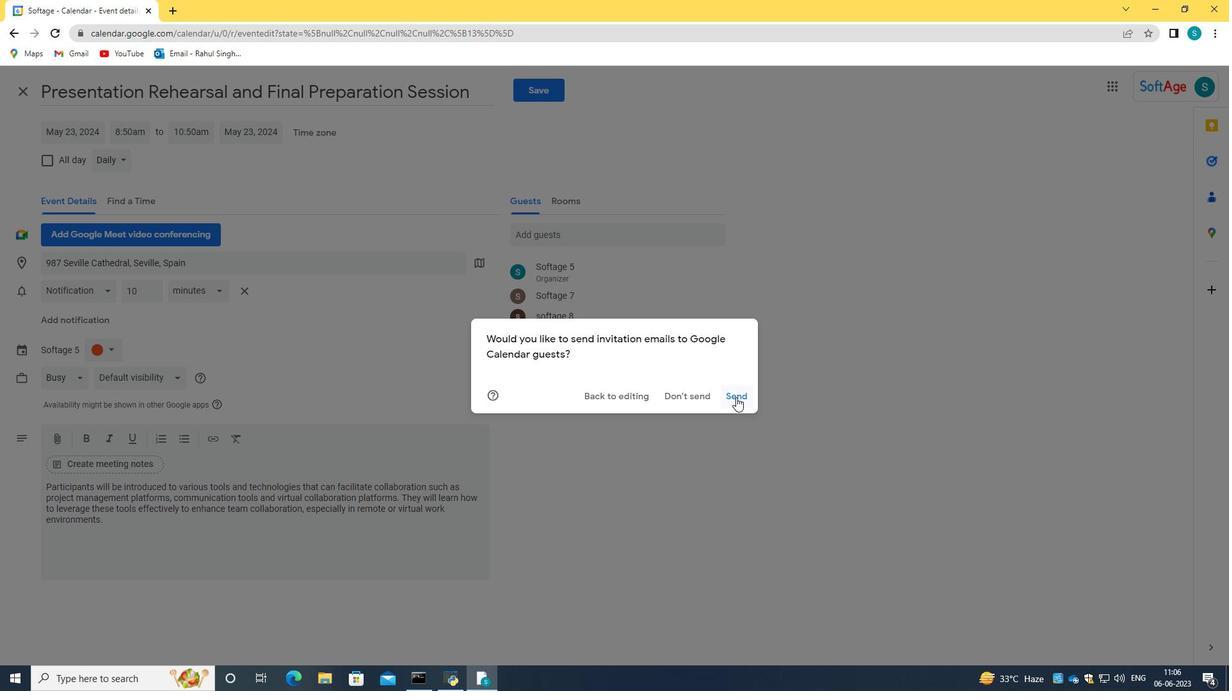 
Action: Mouse pressed left at (736, 397)
Screenshot: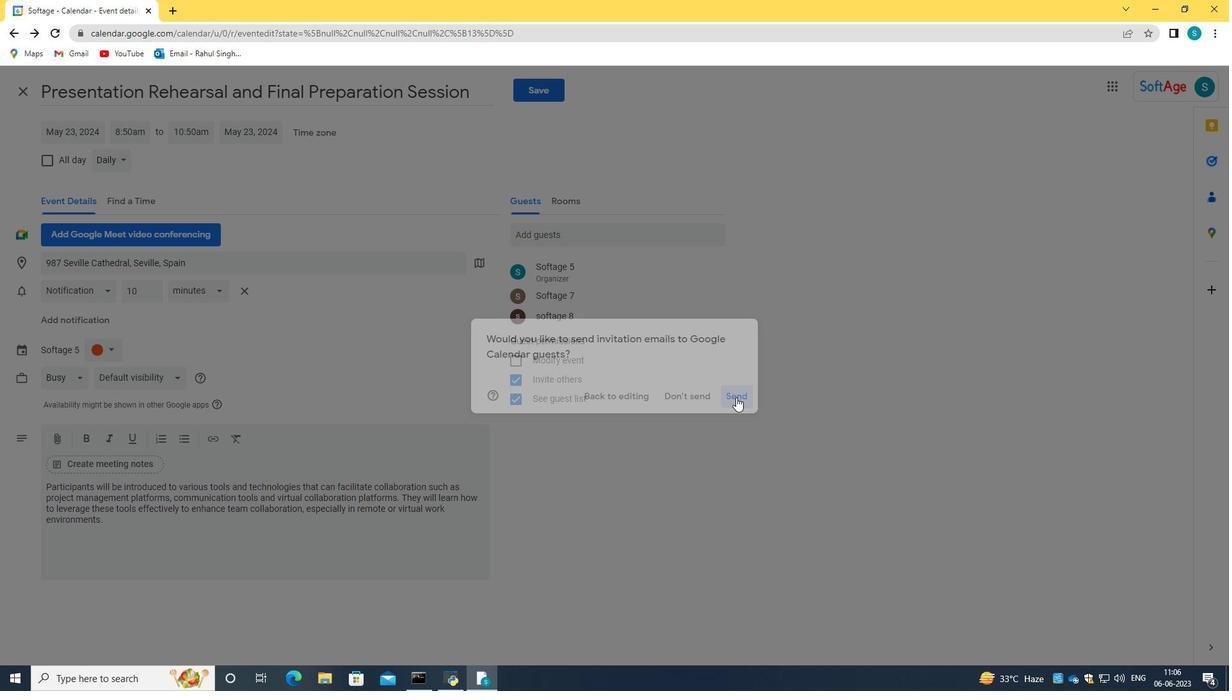 
Action: Mouse moved to (587, 432)
Screenshot: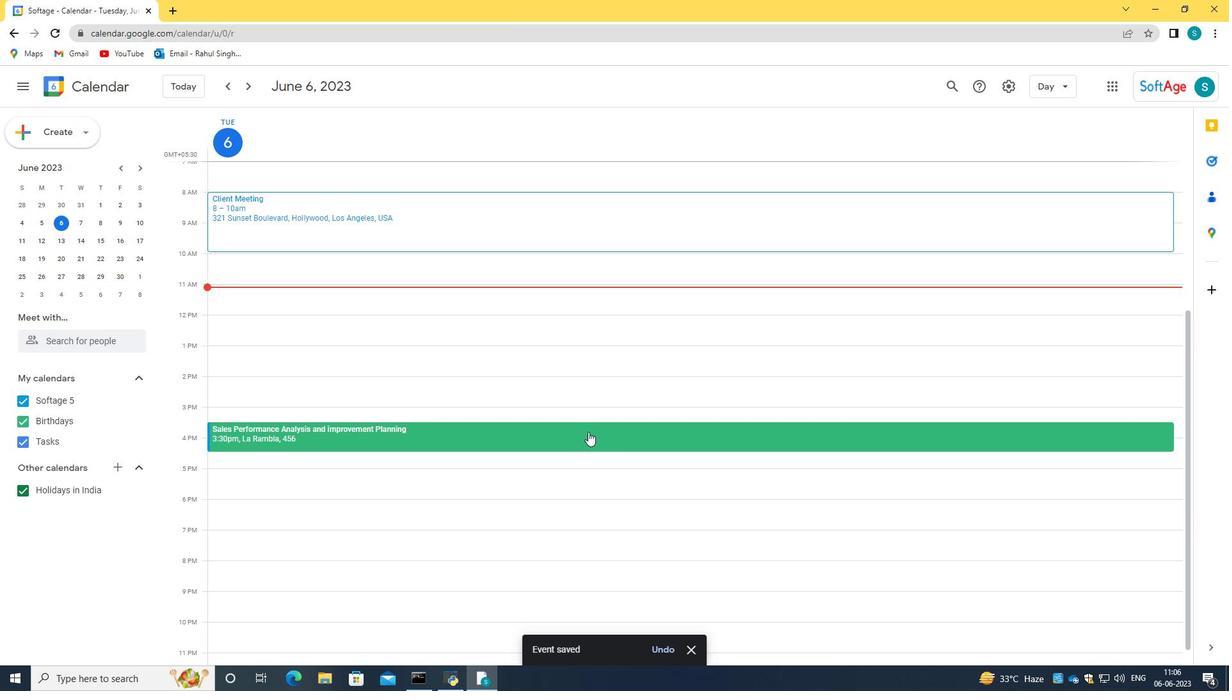 
